 Task: Look for products in the category "Muffins" from Lucky Spoon Bakery only.
Action: Mouse moved to (22, 85)
Screenshot: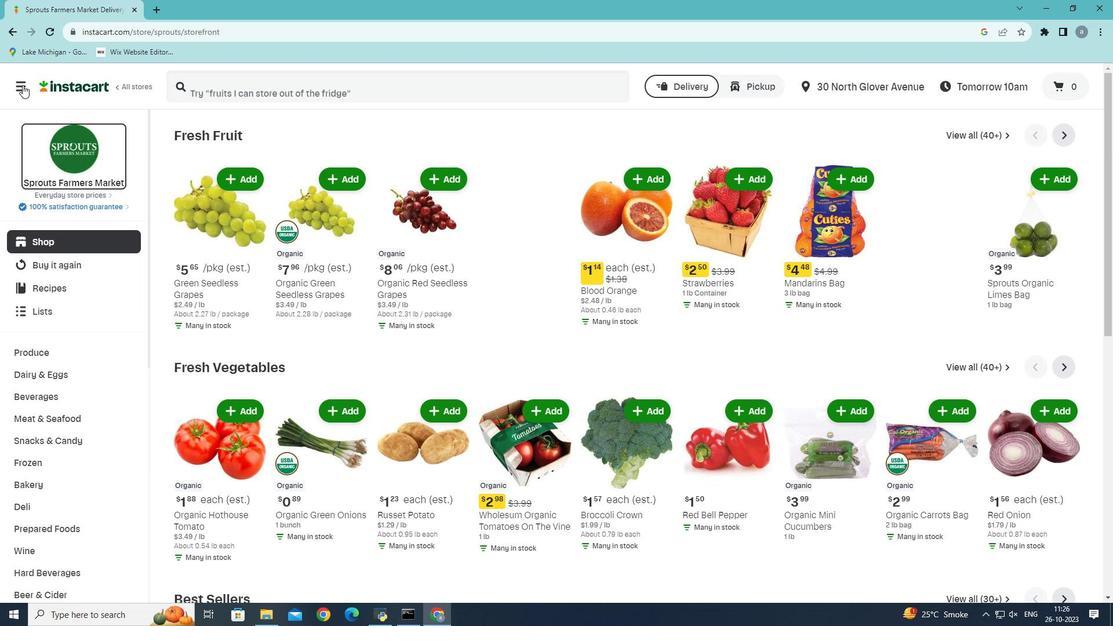 
Action: Mouse pressed left at (22, 85)
Screenshot: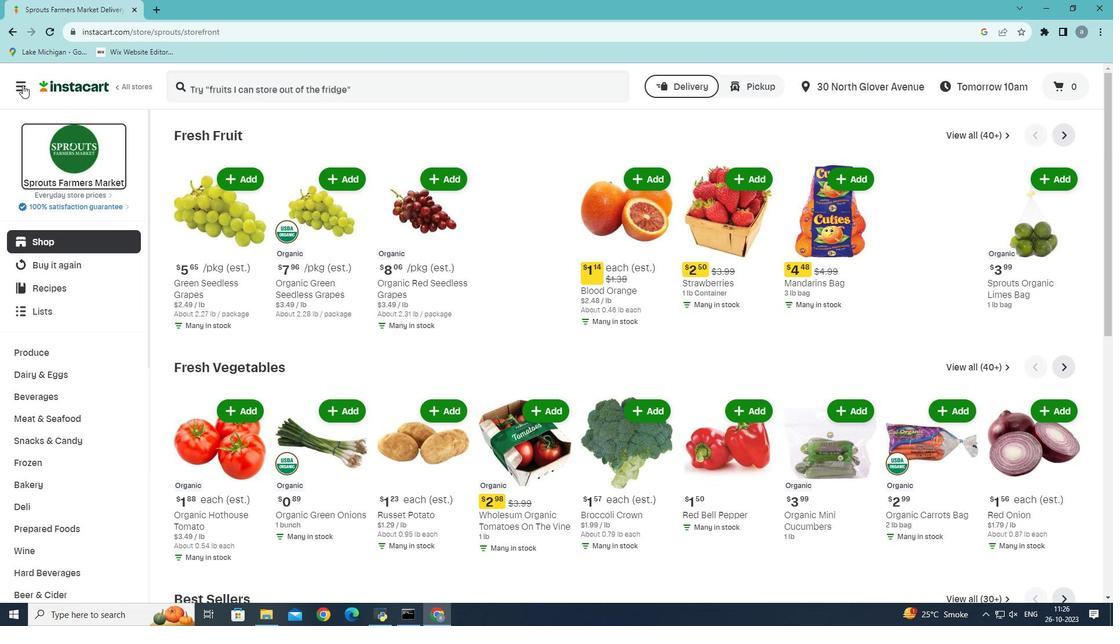 
Action: Mouse moved to (51, 331)
Screenshot: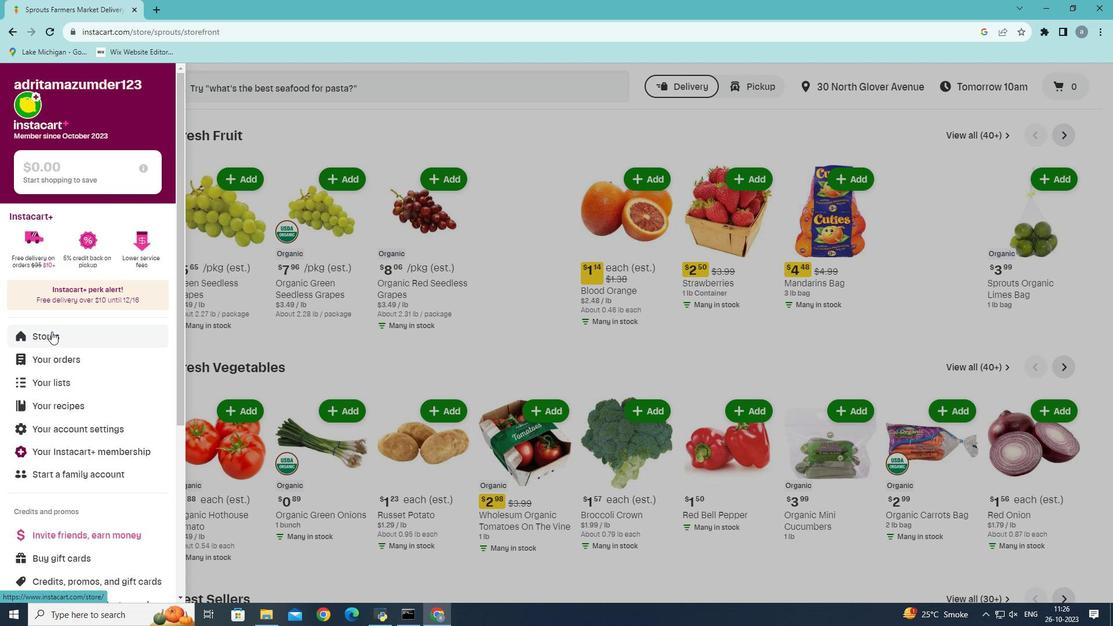 
Action: Mouse pressed left at (51, 331)
Screenshot: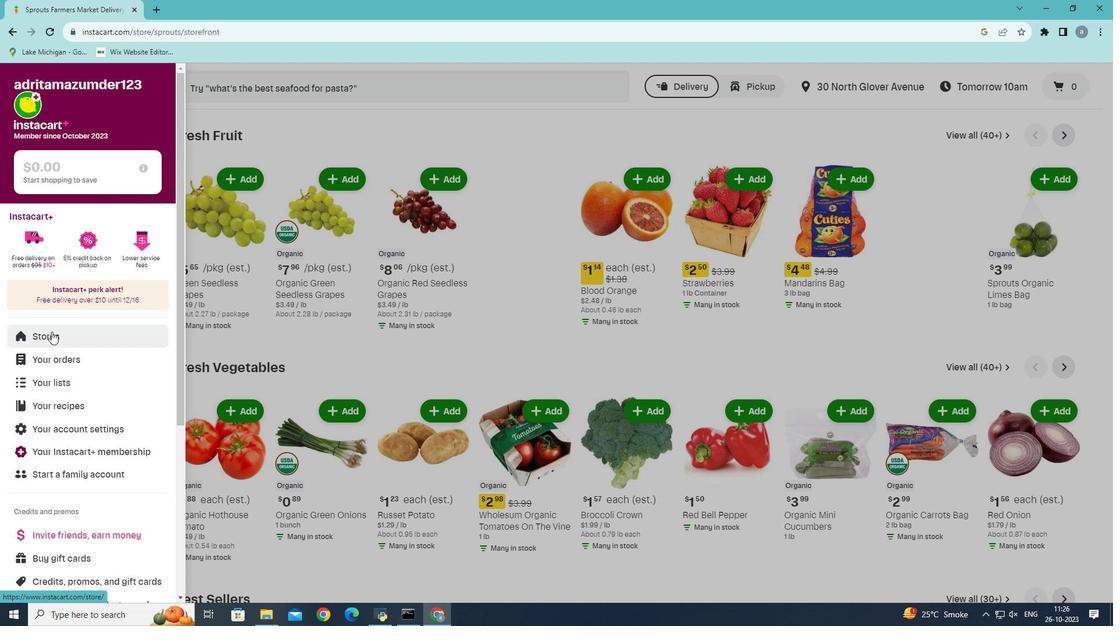 
Action: Mouse moved to (266, 128)
Screenshot: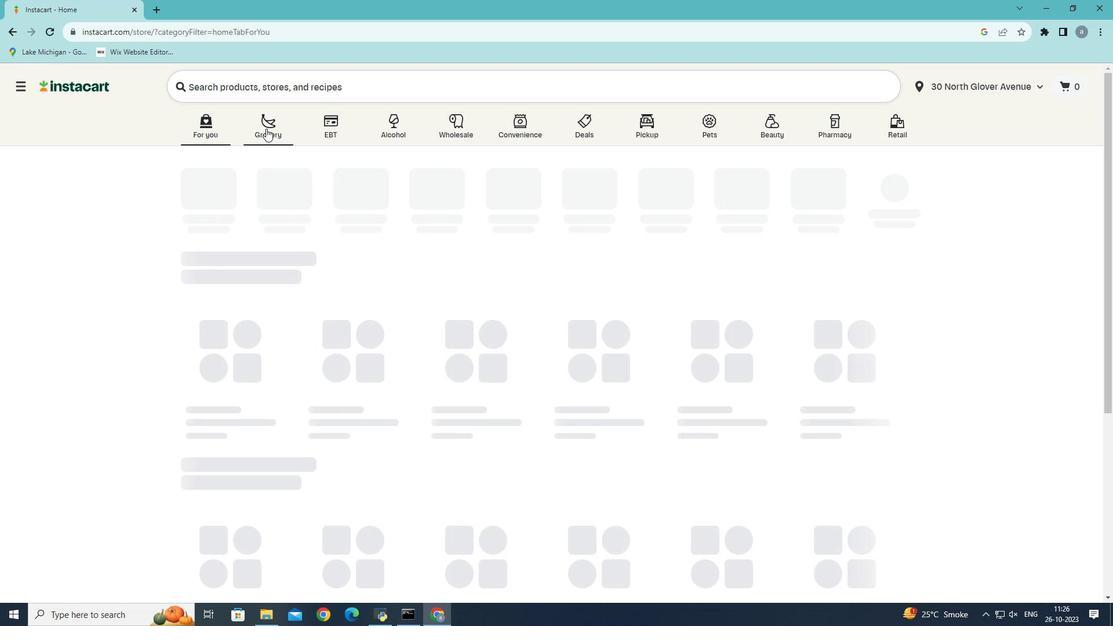 
Action: Mouse pressed left at (266, 128)
Screenshot: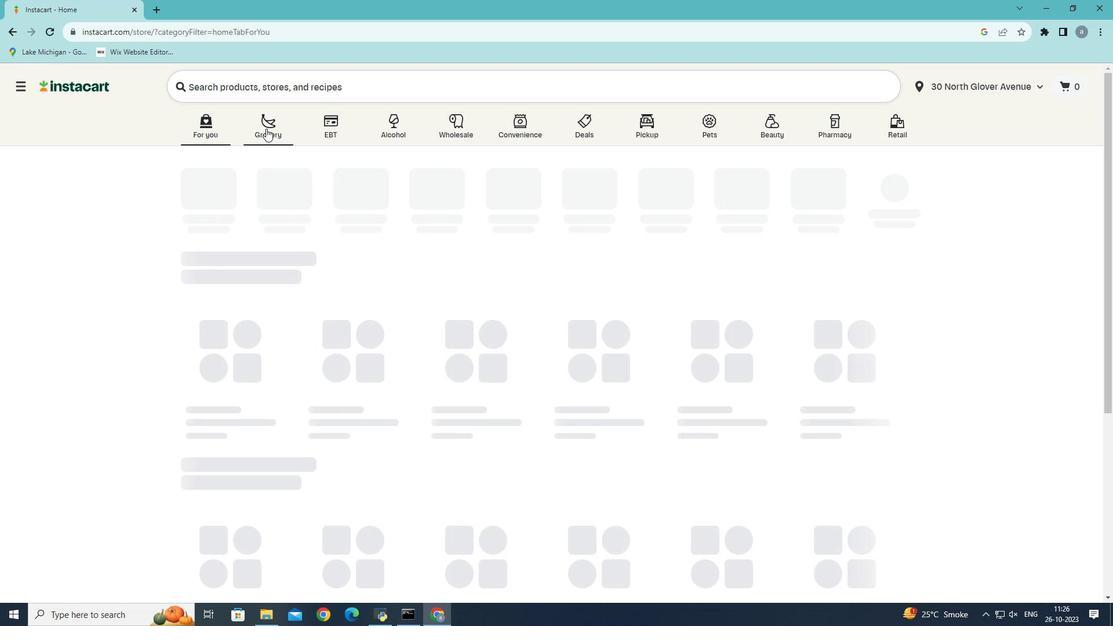
Action: Mouse moved to (249, 334)
Screenshot: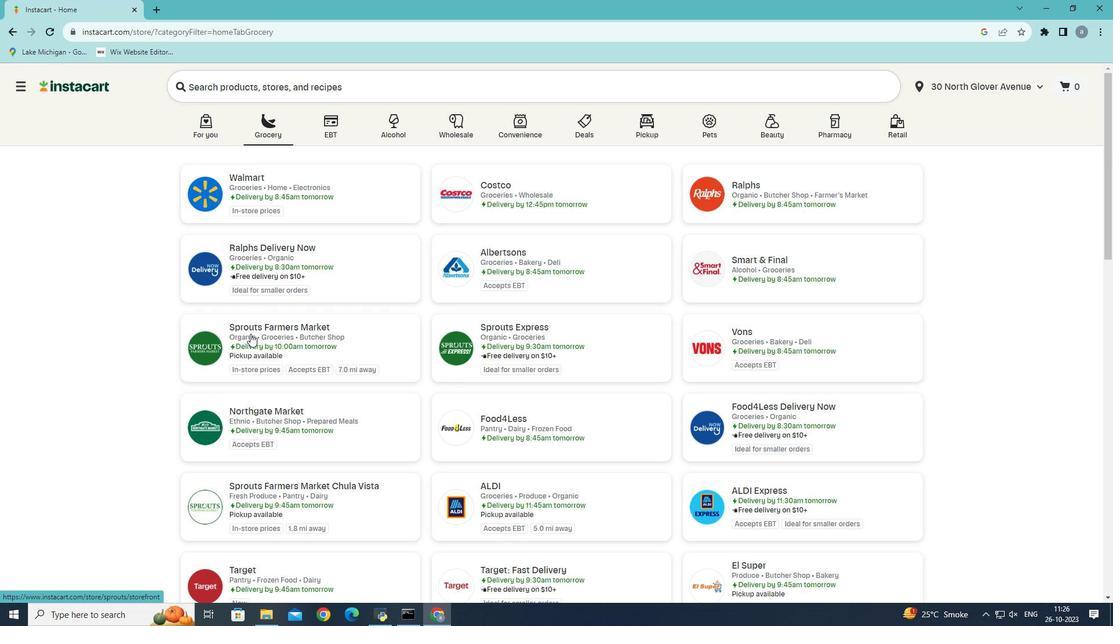 
Action: Mouse pressed left at (249, 334)
Screenshot: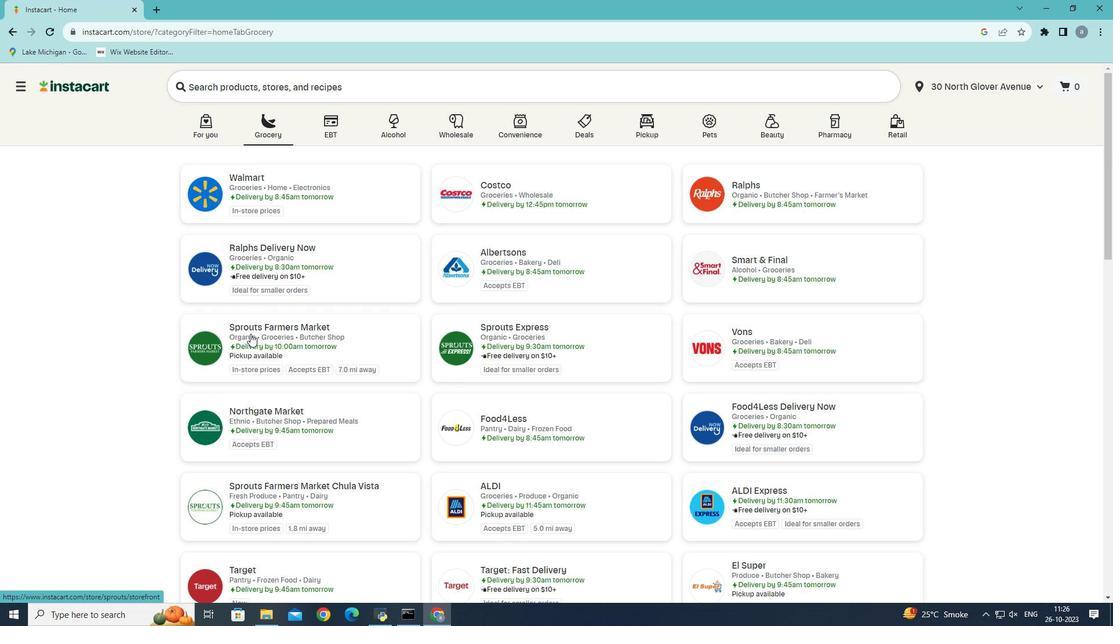 
Action: Mouse moved to (253, 327)
Screenshot: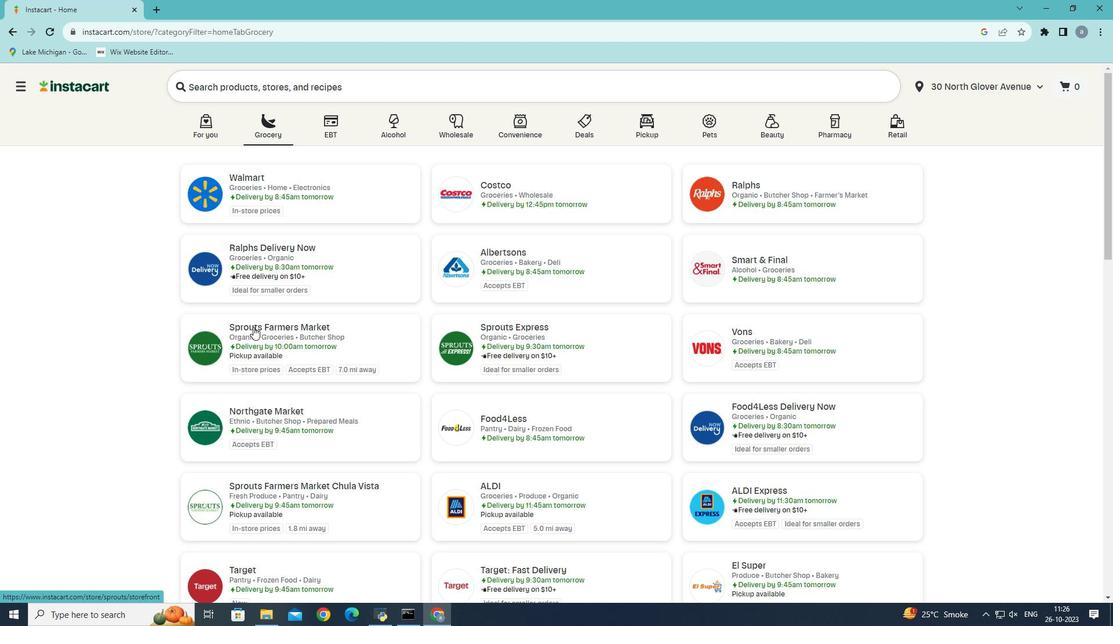 
Action: Mouse pressed left at (253, 327)
Screenshot: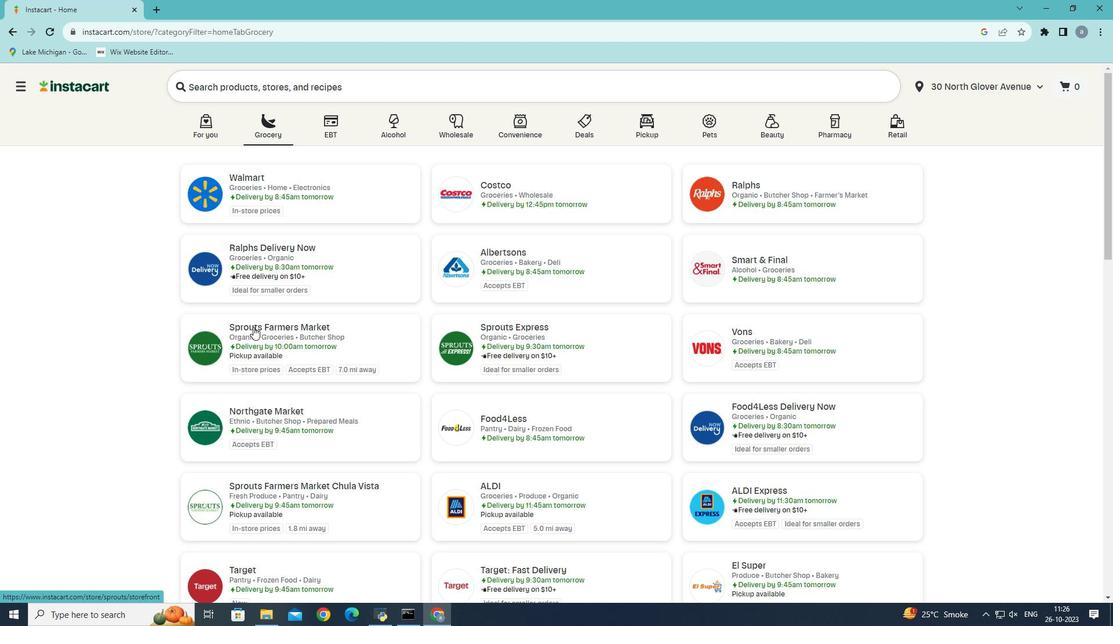 
Action: Mouse moved to (17, 486)
Screenshot: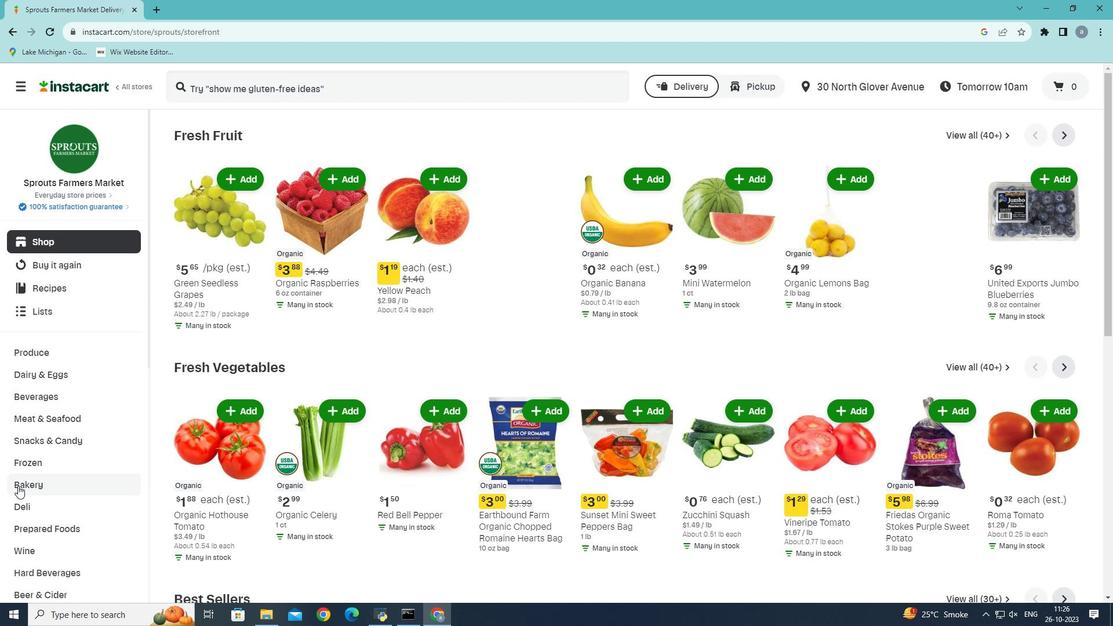
Action: Mouse pressed left at (17, 486)
Screenshot: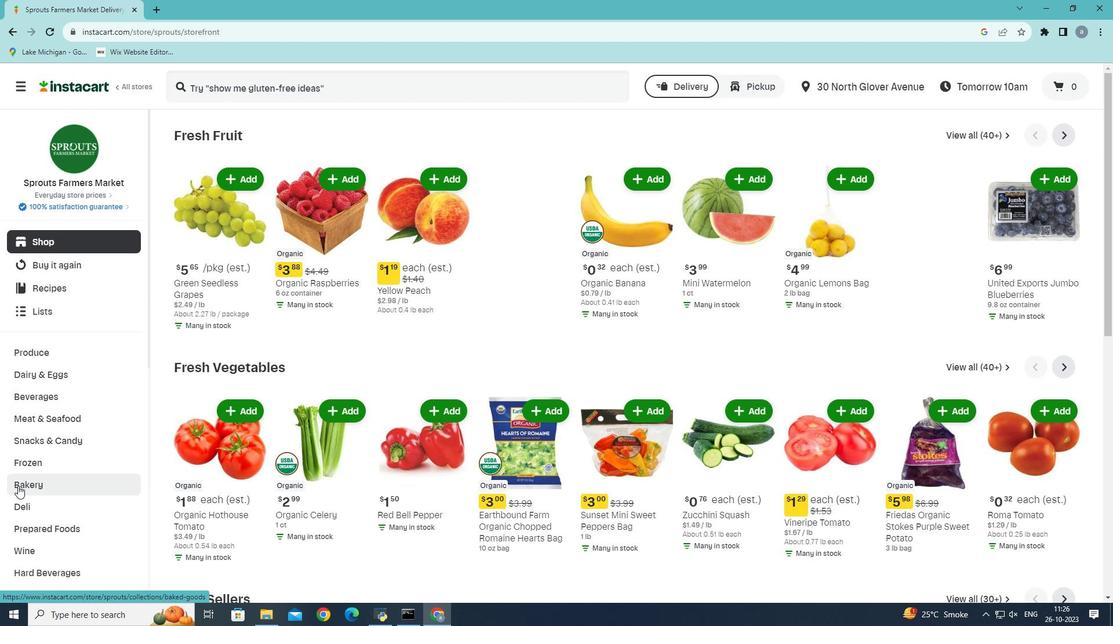 
Action: Mouse moved to (696, 163)
Screenshot: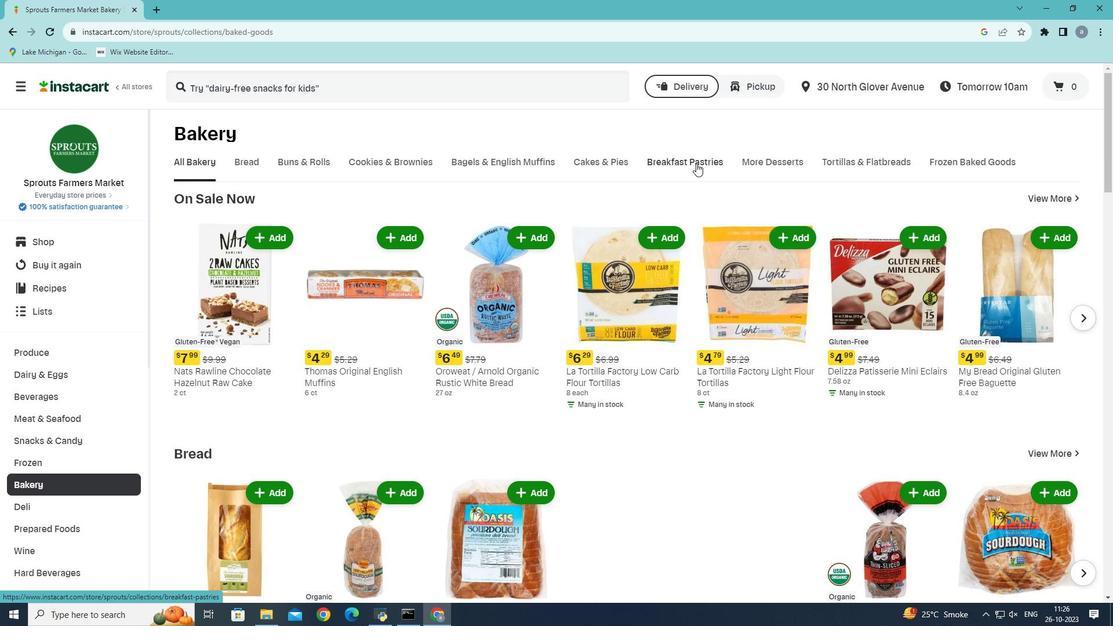 
Action: Mouse pressed left at (696, 163)
Screenshot: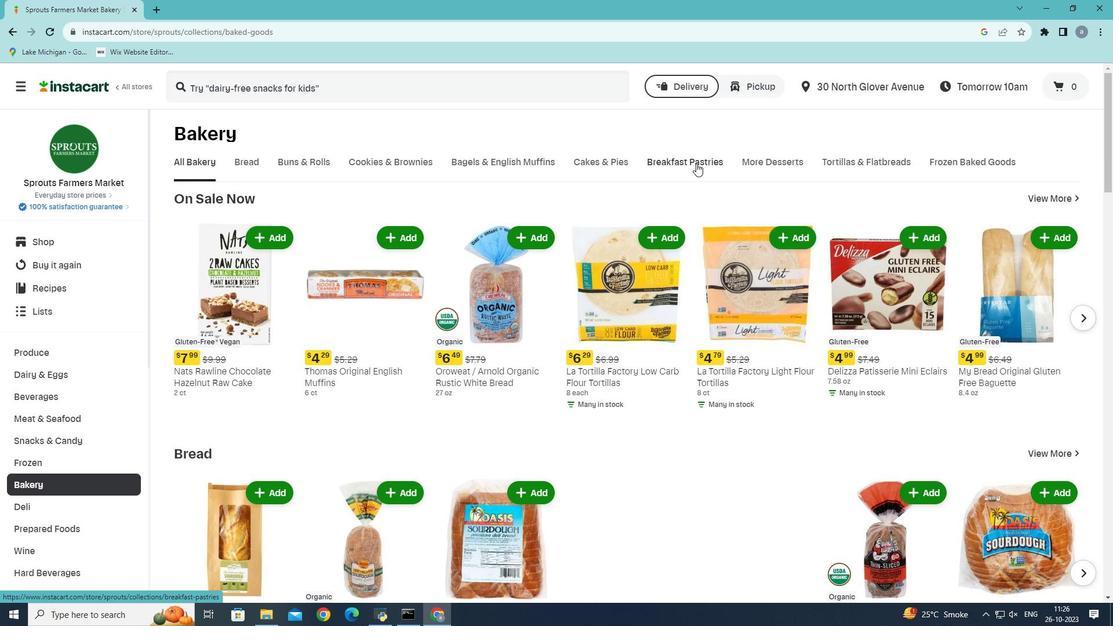 
Action: Mouse moved to (258, 211)
Screenshot: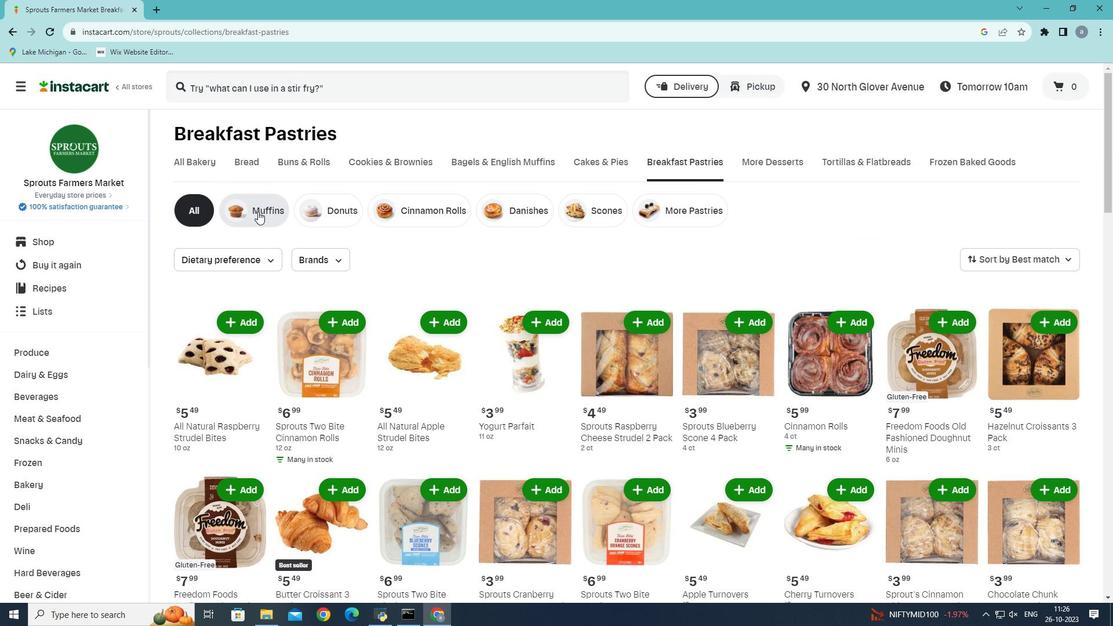 
Action: Mouse pressed left at (258, 211)
Screenshot: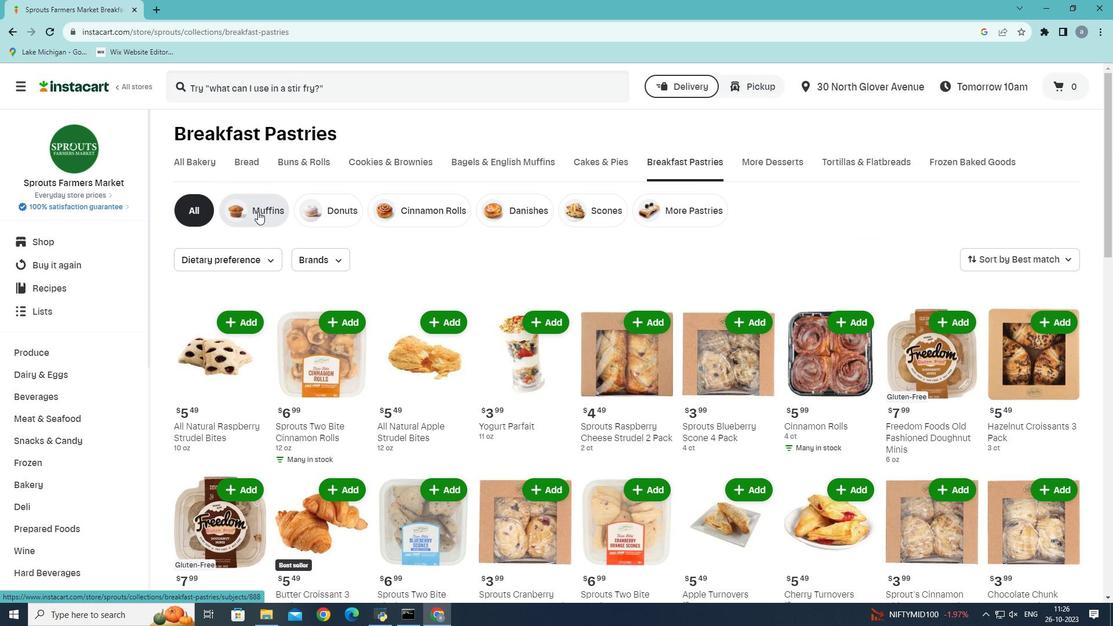 
Action: Mouse moved to (350, 263)
Screenshot: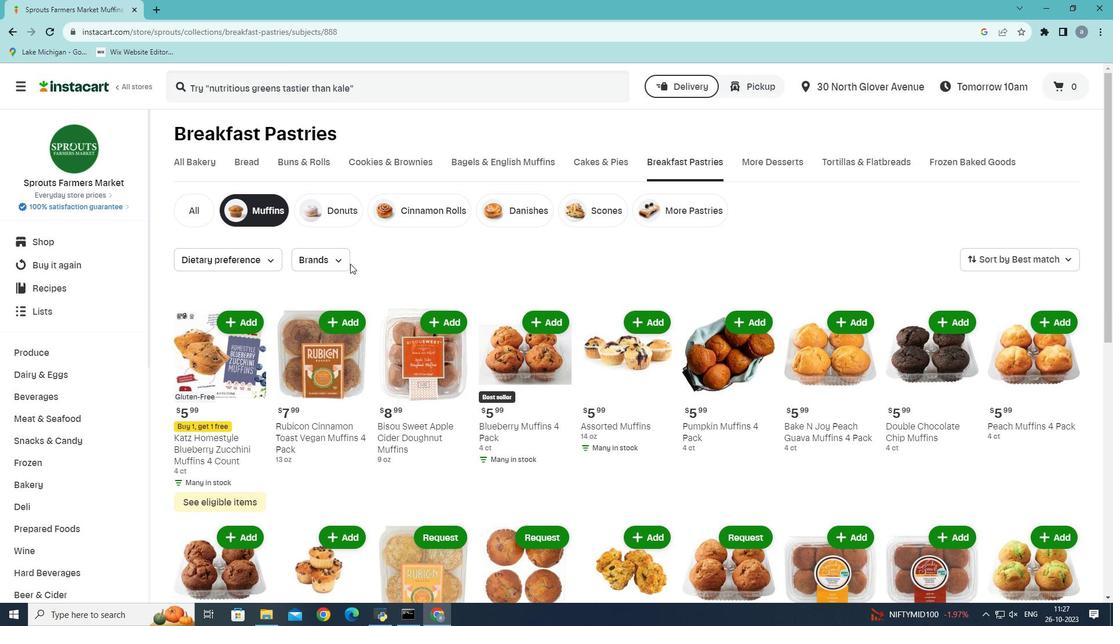 
Action: Mouse pressed left at (350, 263)
Screenshot: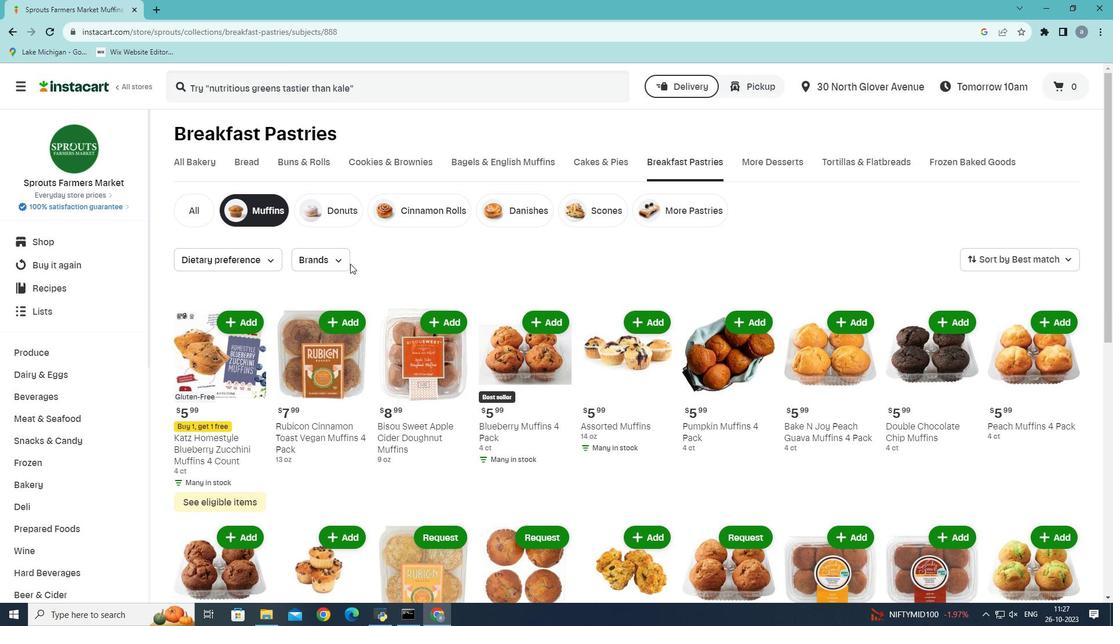 
Action: Mouse moved to (339, 261)
Screenshot: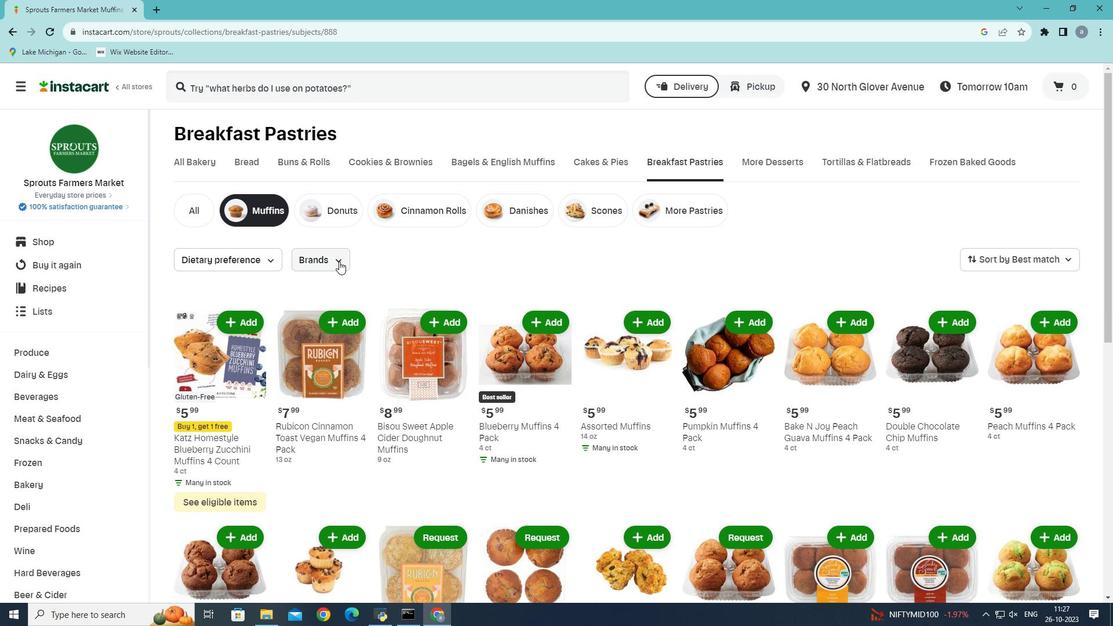 
Action: Mouse pressed left at (339, 261)
Screenshot: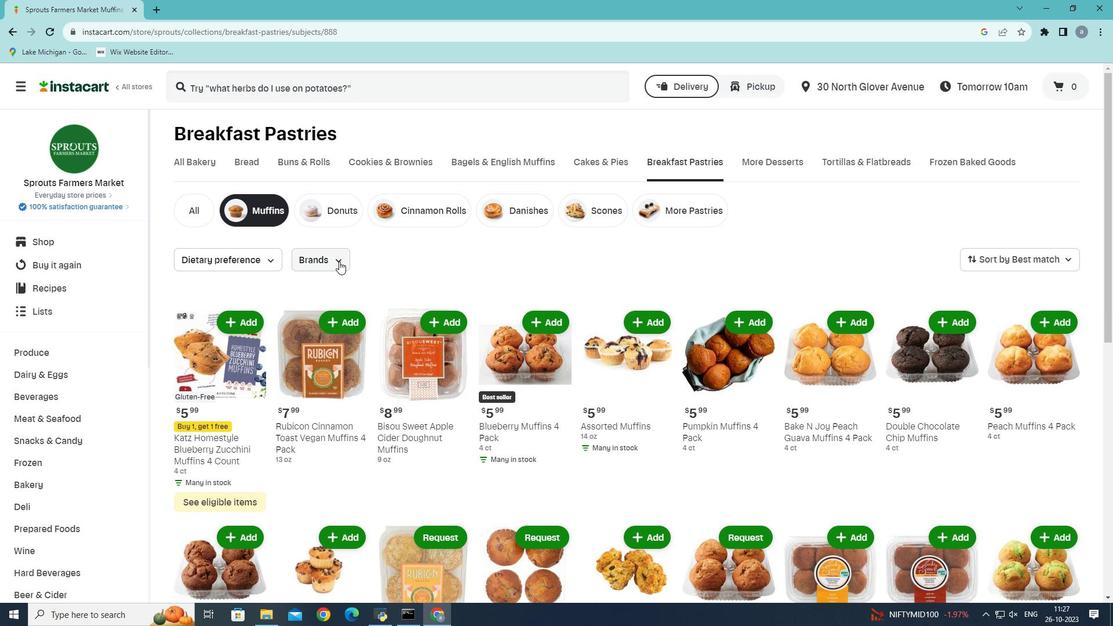 
Action: Mouse moved to (311, 377)
Screenshot: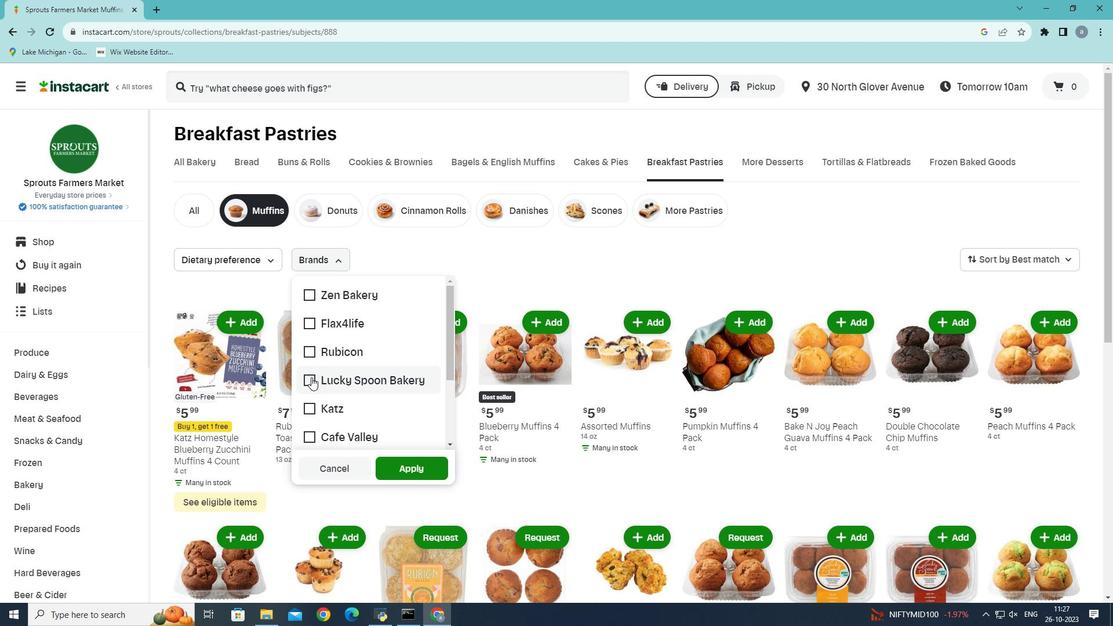 
Action: Mouse pressed left at (311, 377)
Screenshot: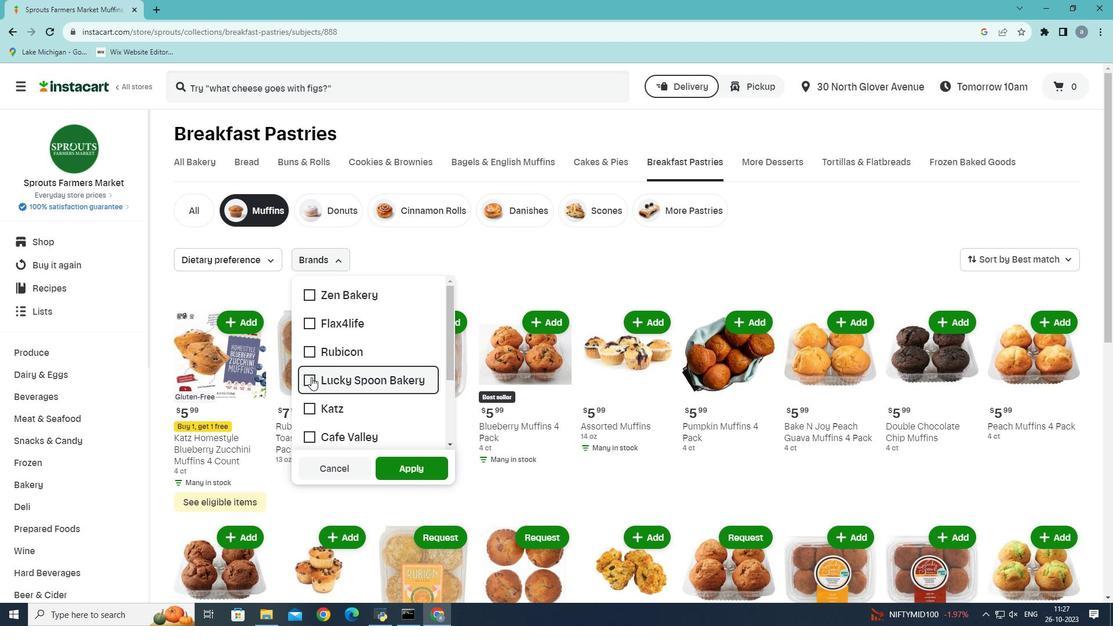 
Action: Mouse moved to (388, 463)
Screenshot: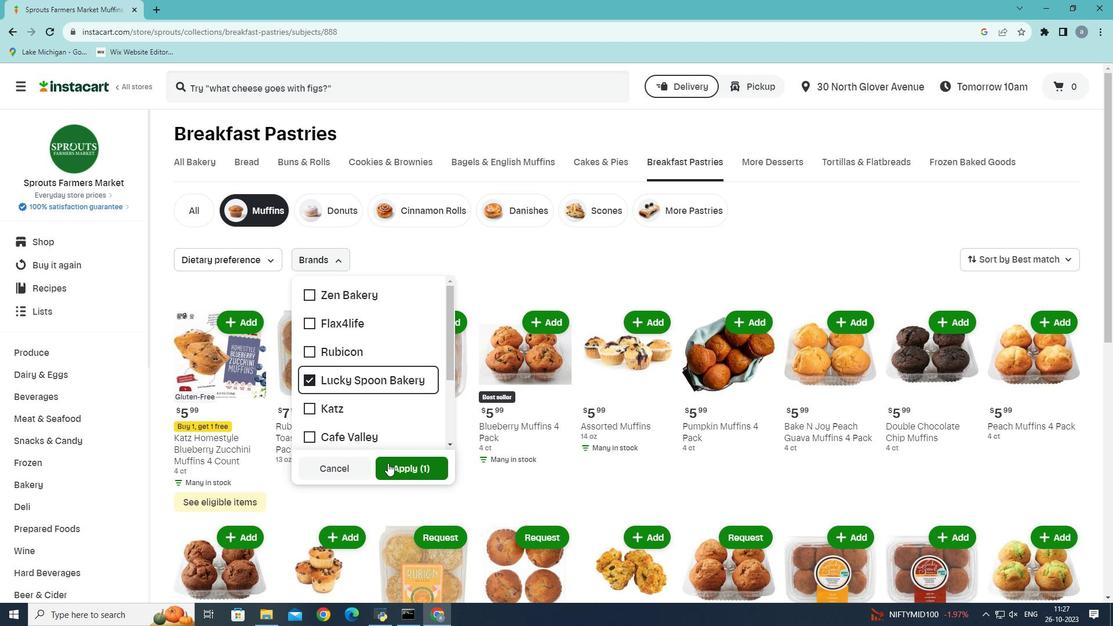 
Action: Mouse pressed left at (388, 463)
Screenshot: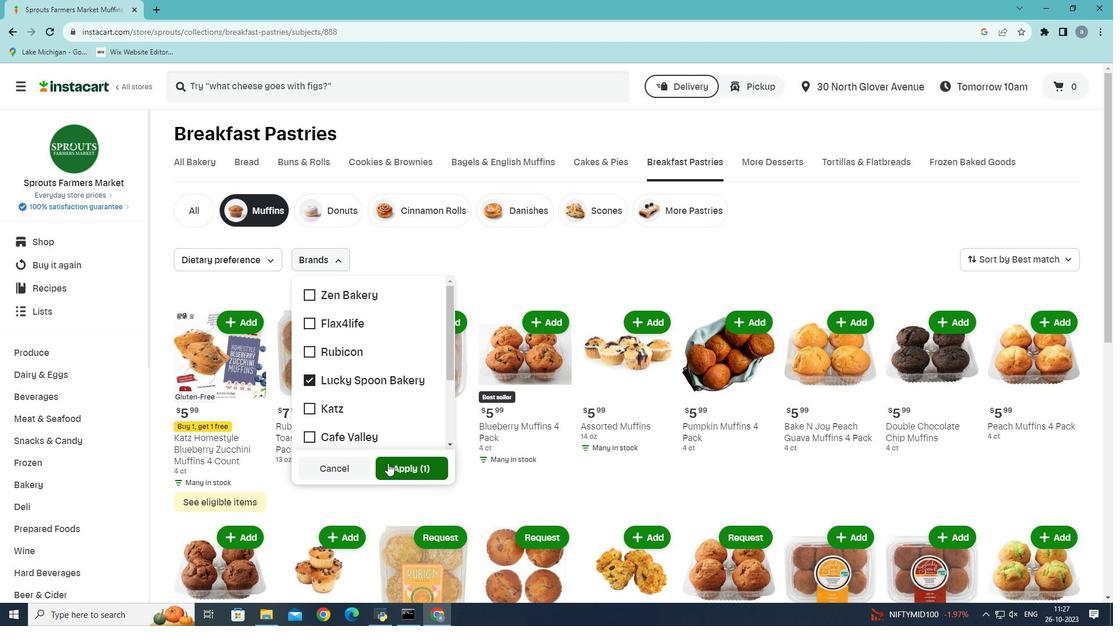 
Action: Mouse moved to (389, 461)
Screenshot: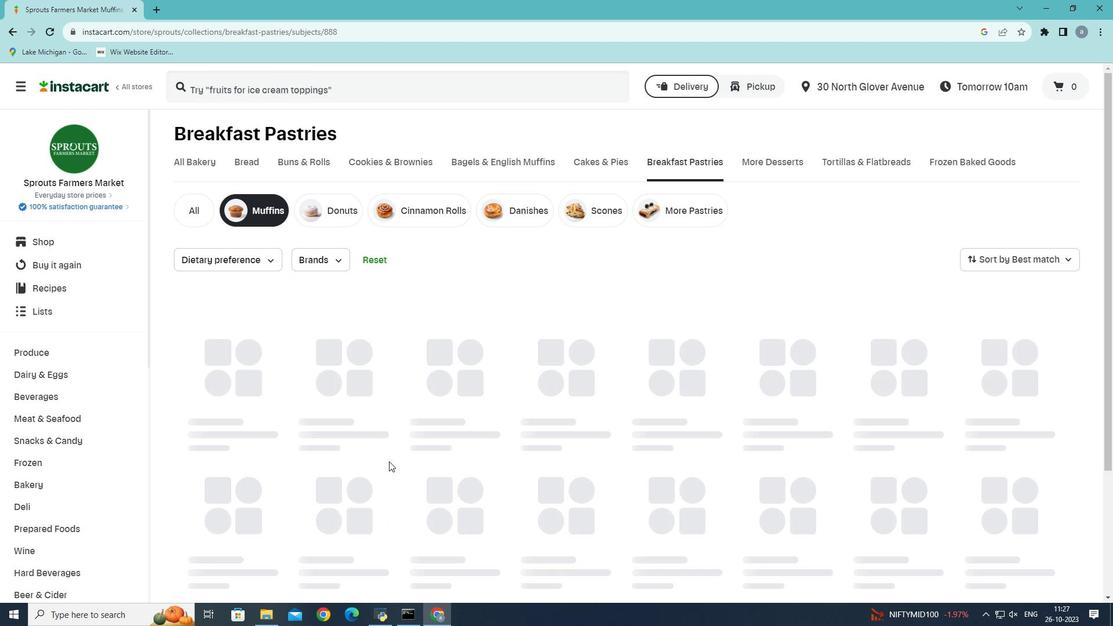 
